Task: Create a rule from the Routing list, Task moved to a section -> Set Priority in the project AgileResolve , set the section as To-Do and set the priority of the task as  High
Action: Mouse moved to (806, 298)
Screenshot: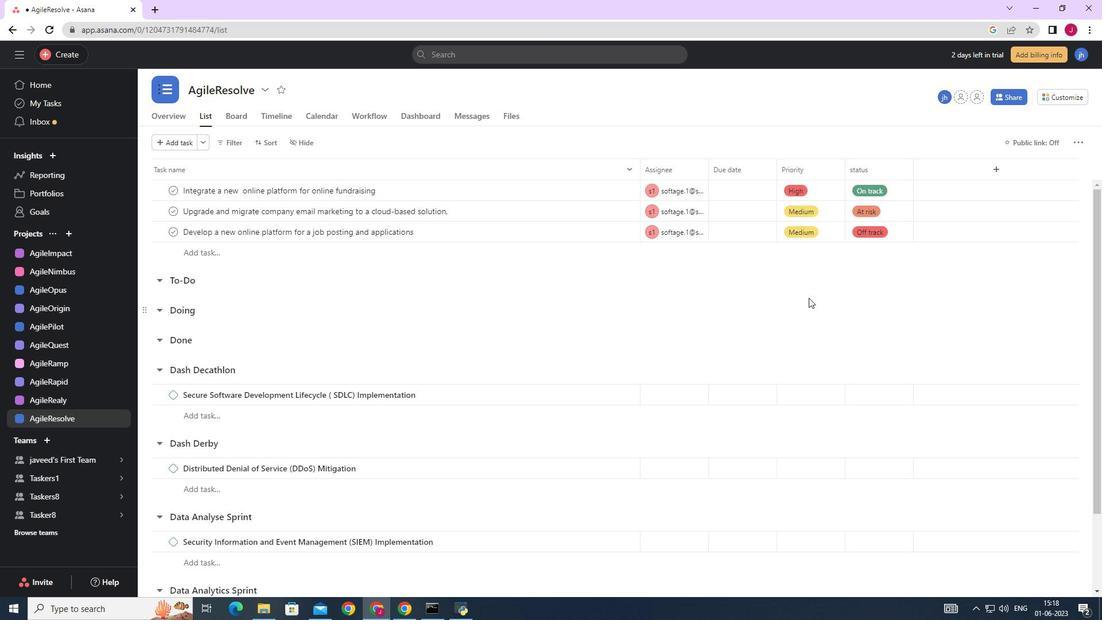 
Action: Mouse scrolled (806, 299) with delta (0, 0)
Screenshot: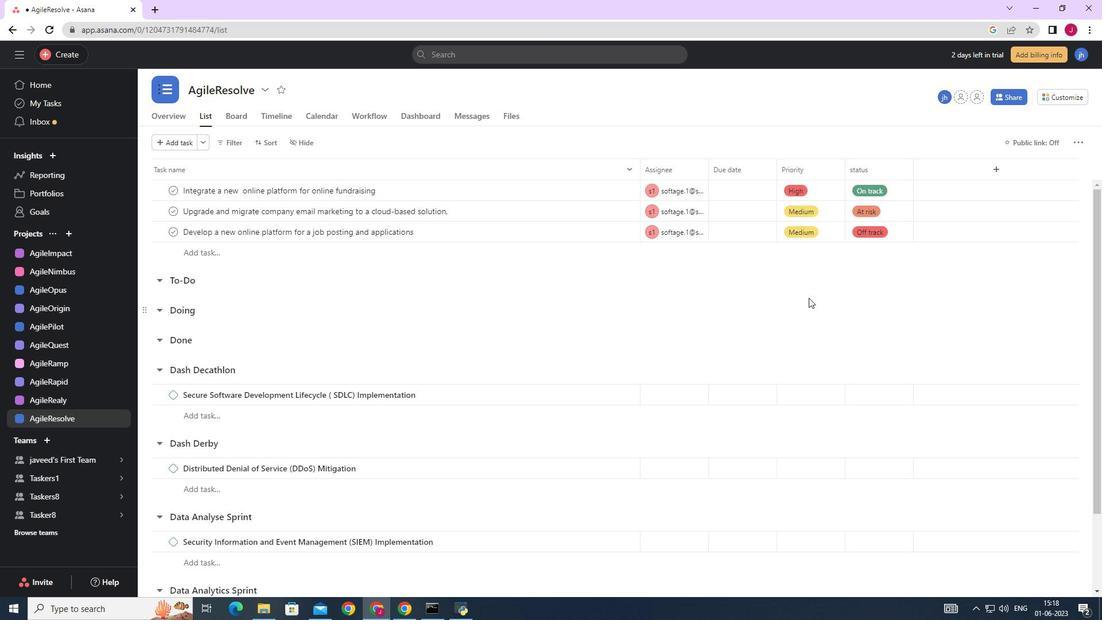 
Action: Mouse moved to (806, 298)
Screenshot: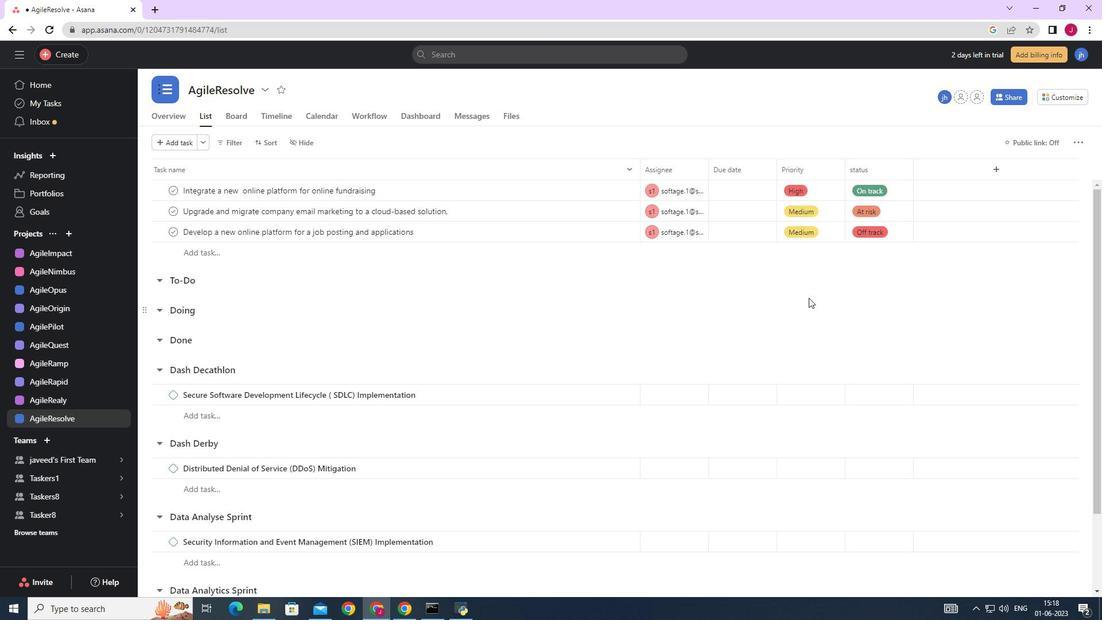 
Action: Mouse scrolled (806, 299) with delta (0, 0)
Screenshot: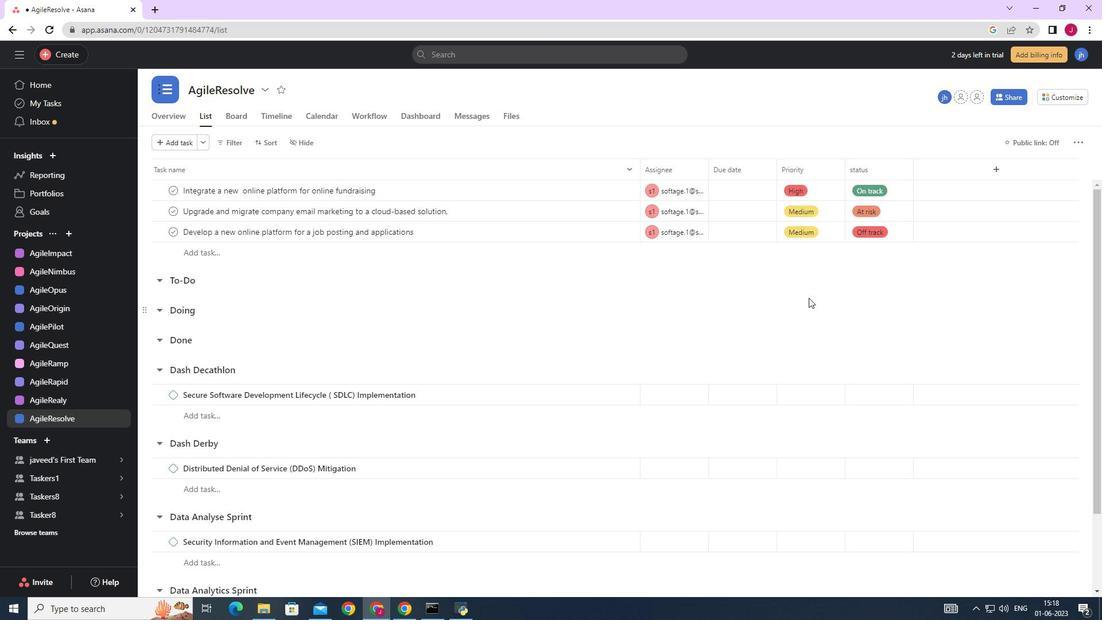 
Action: Mouse moved to (806, 295)
Screenshot: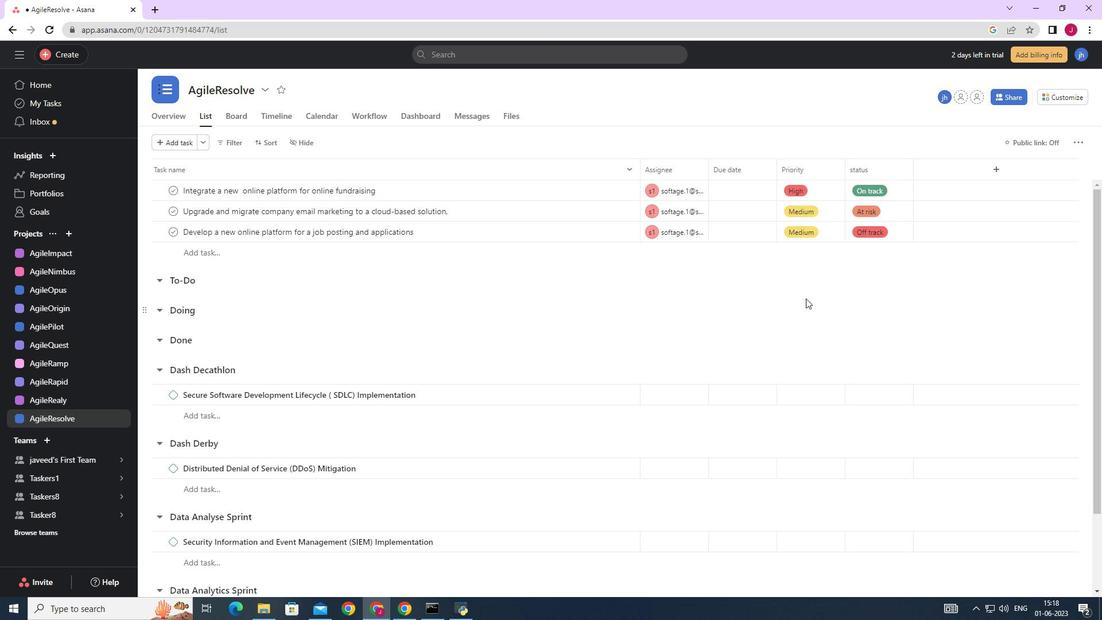 
Action: Mouse scrolled (806, 298) with delta (0, 0)
Screenshot: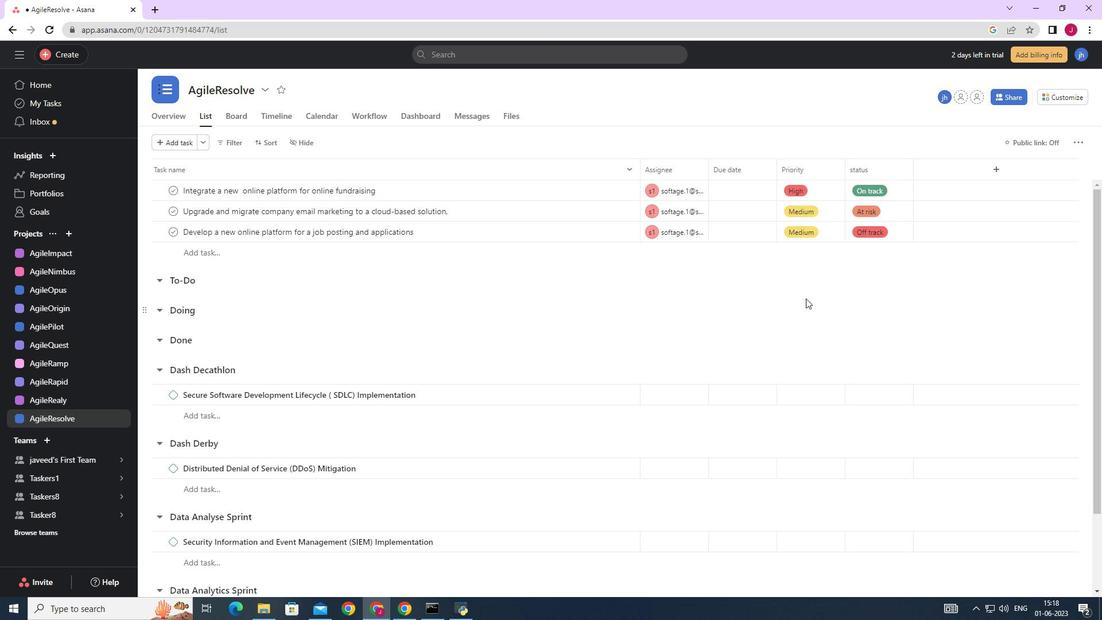
Action: Mouse moved to (817, 258)
Screenshot: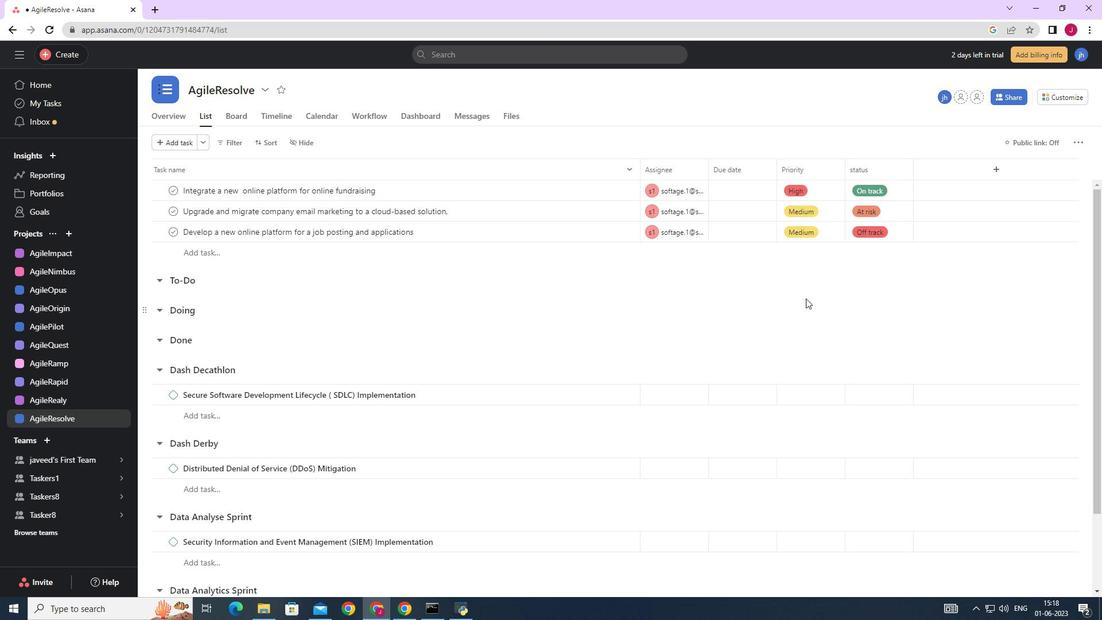 
Action: Mouse scrolled (806, 295) with delta (0, 0)
Screenshot: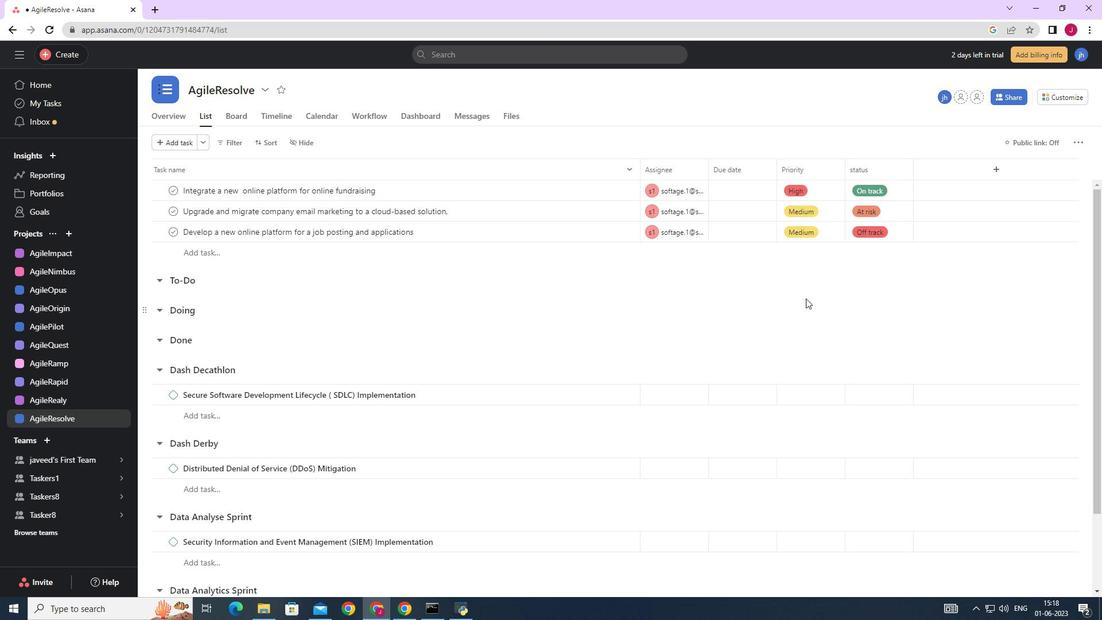 
Action: Mouse moved to (1066, 94)
Screenshot: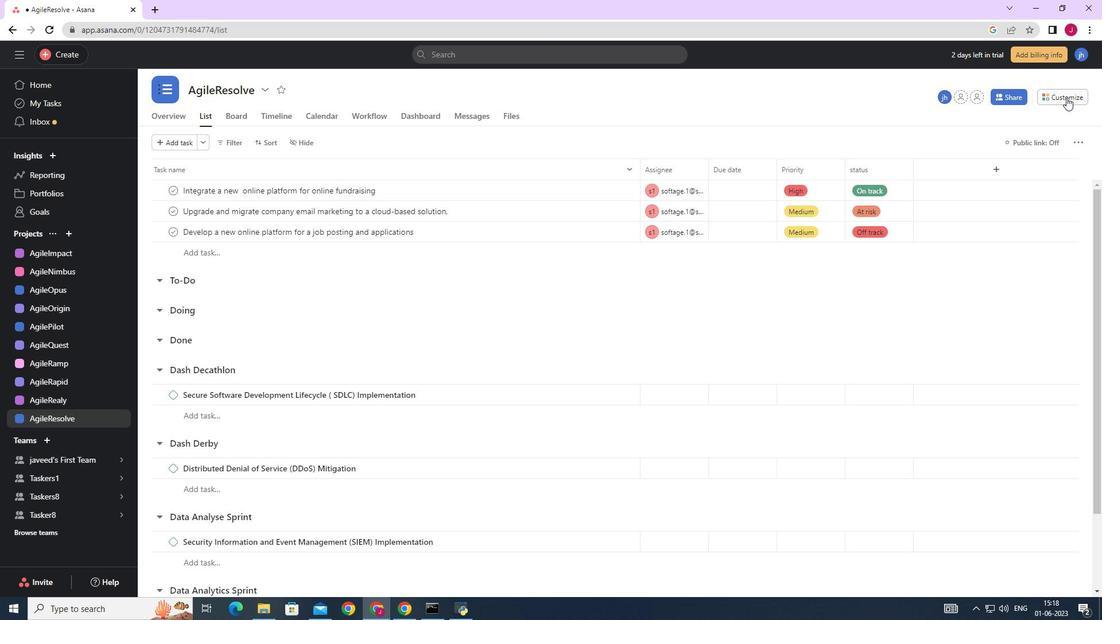 
Action: Mouse pressed left at (1066, 94)
Screenshot: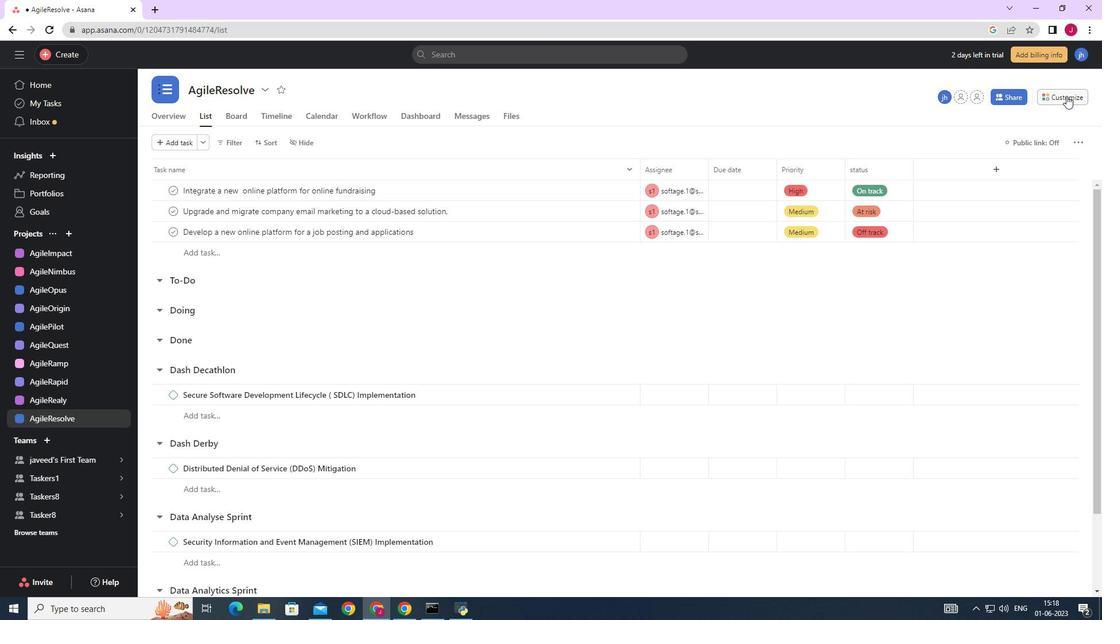 
Action: Mouse moved to (861, 240)
Screenshot: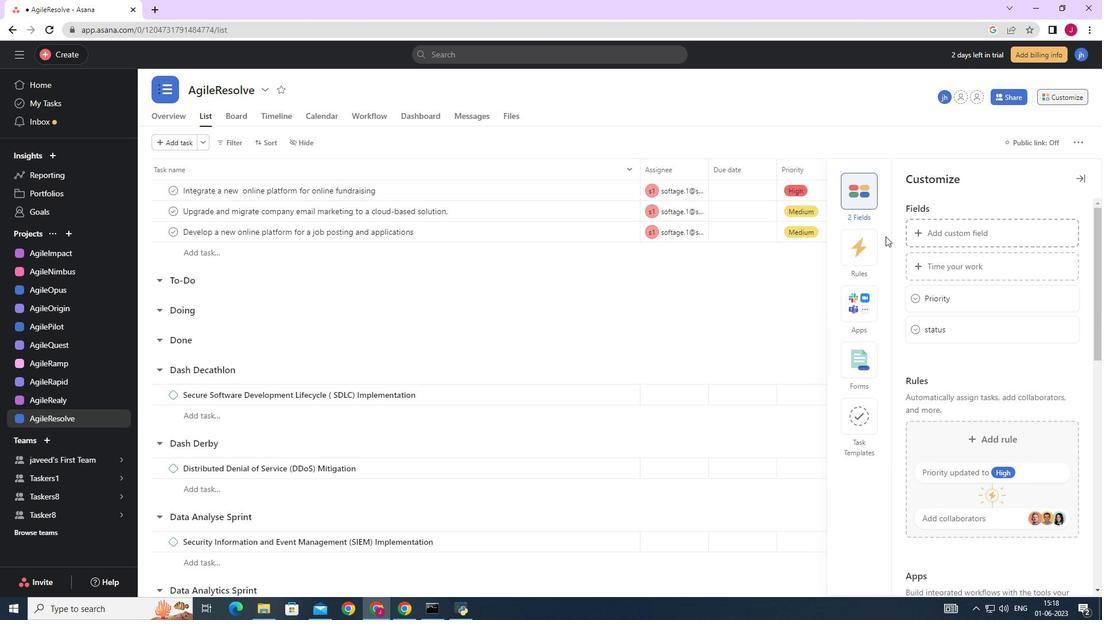 
Action: Mouse pressed left at (861, 240)
Screenshot: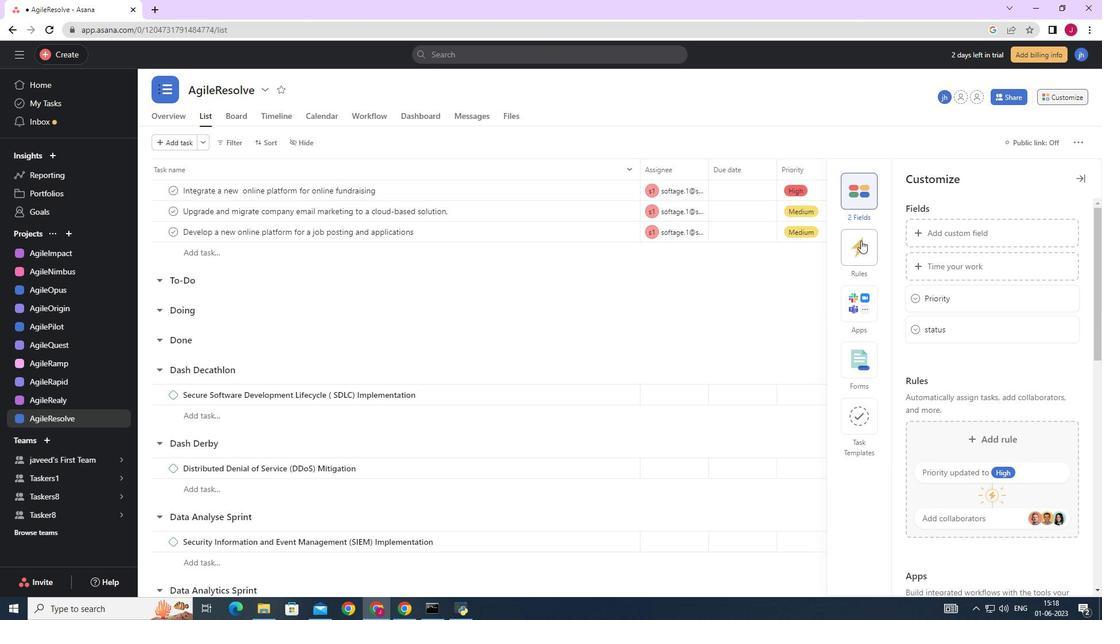 
Action: Mouse moved to (943, 258)
Screenshot: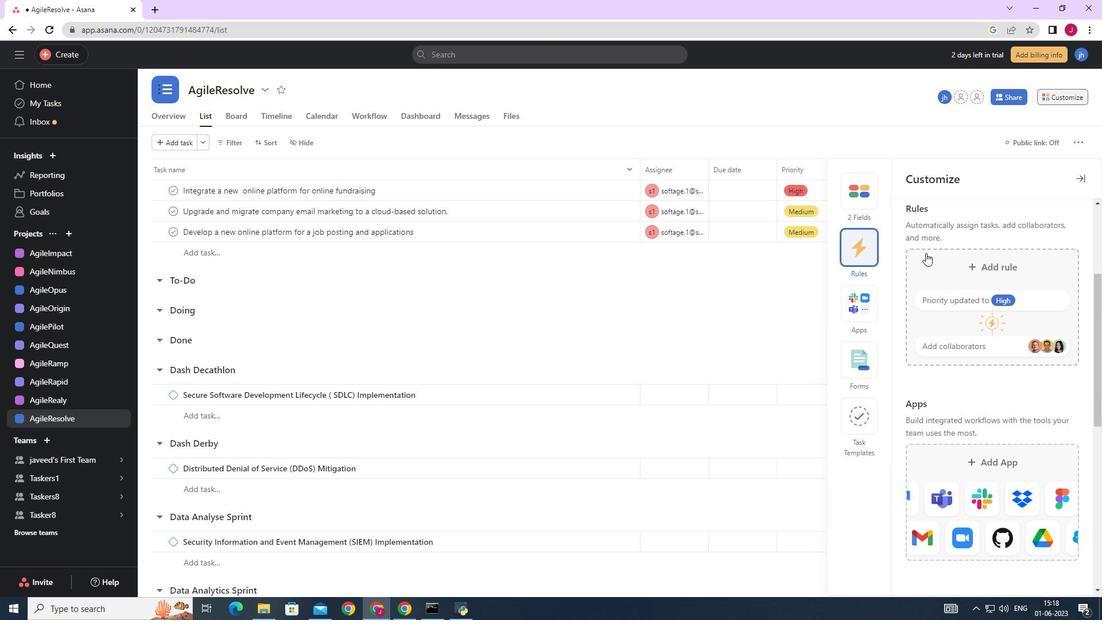 
Action: Mouse pressed left at (943, 258)
Screenshot: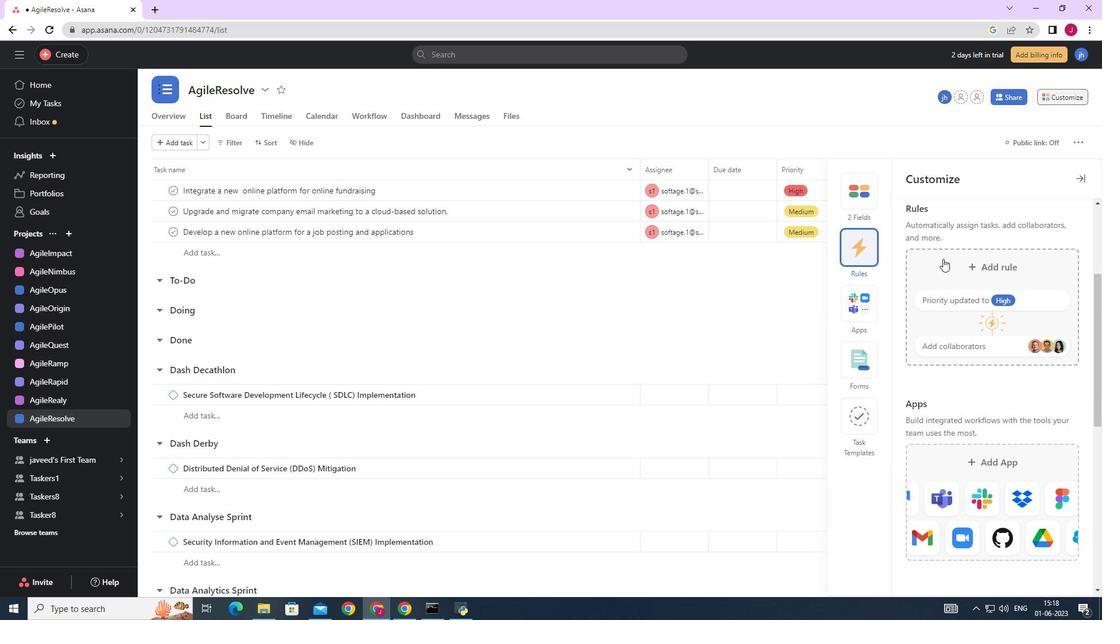 
Action: Mouse moved to (237, 149)
Screenshot: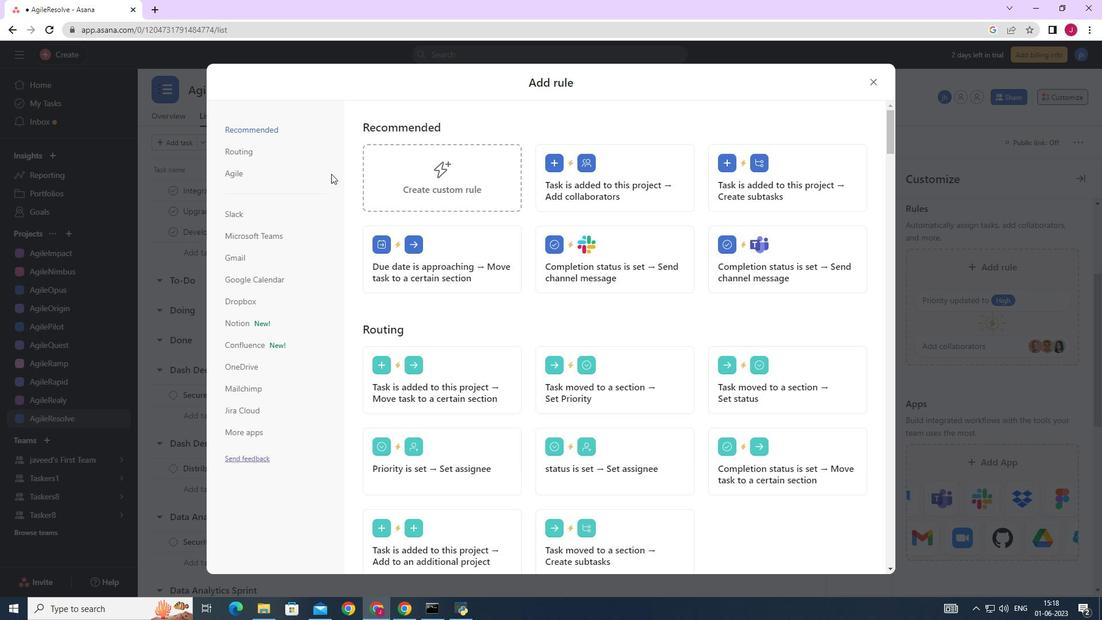 
Action: Mouse pressed left at (237, 149)
Screenshot: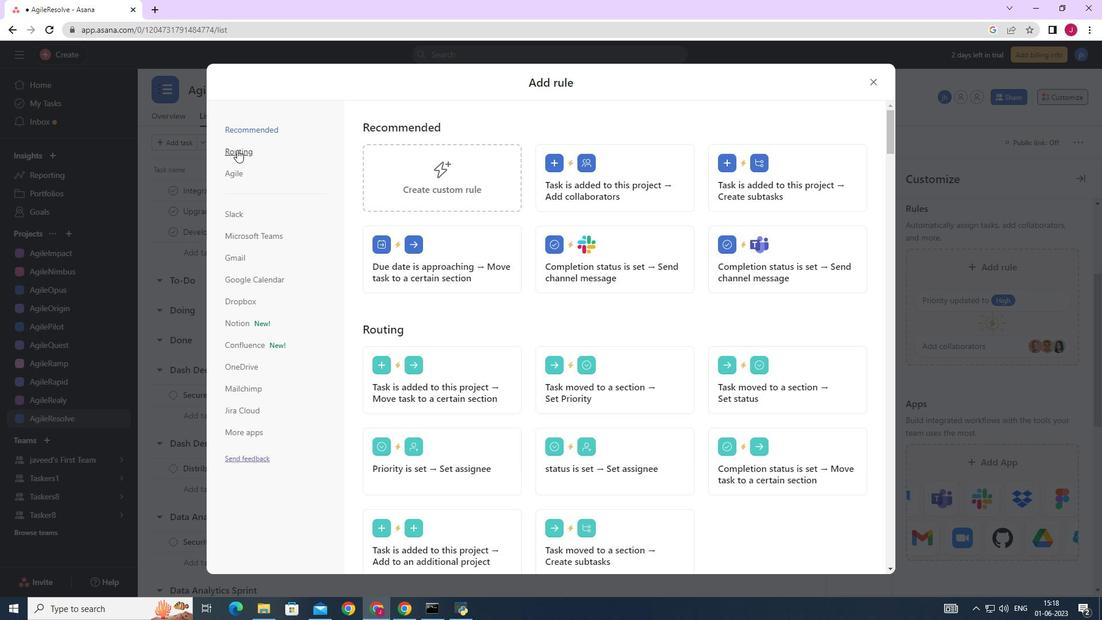 
Action: Mouse moved to (647, 178)
Screenshot: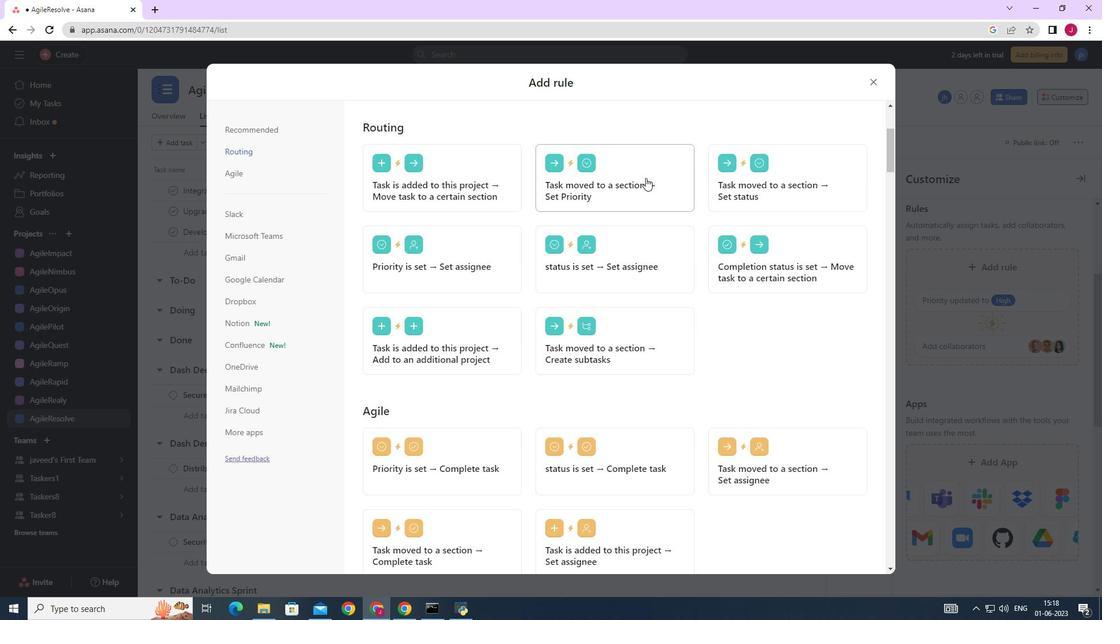 
Action: Mouse pressed left at (647, 178)
Screenshot: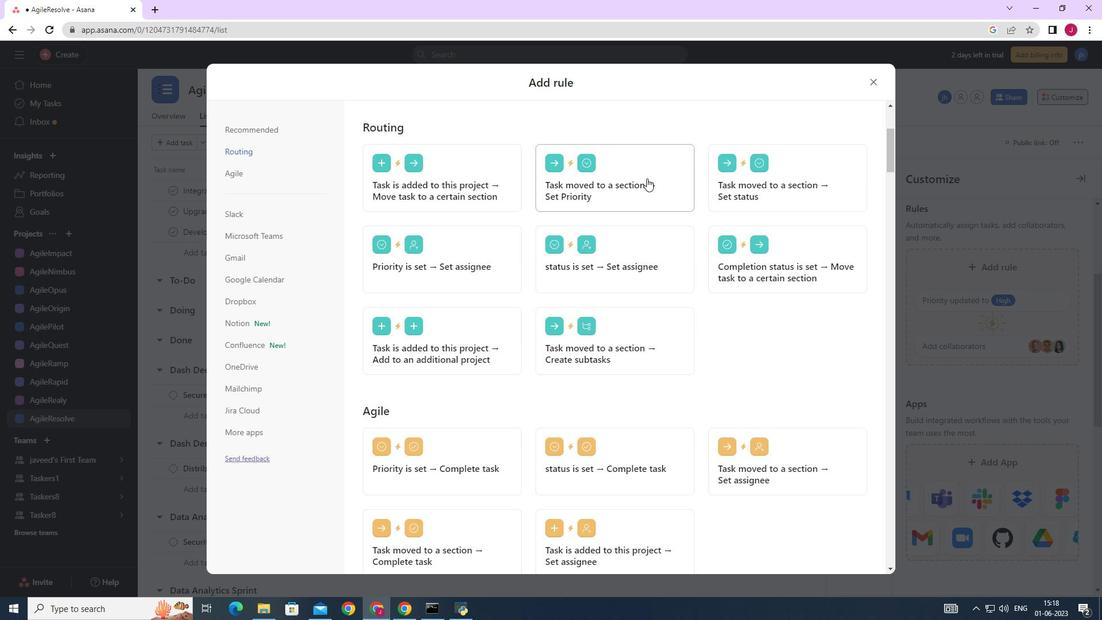 
Action: Mouse moved to (483, 303)
Screenshot: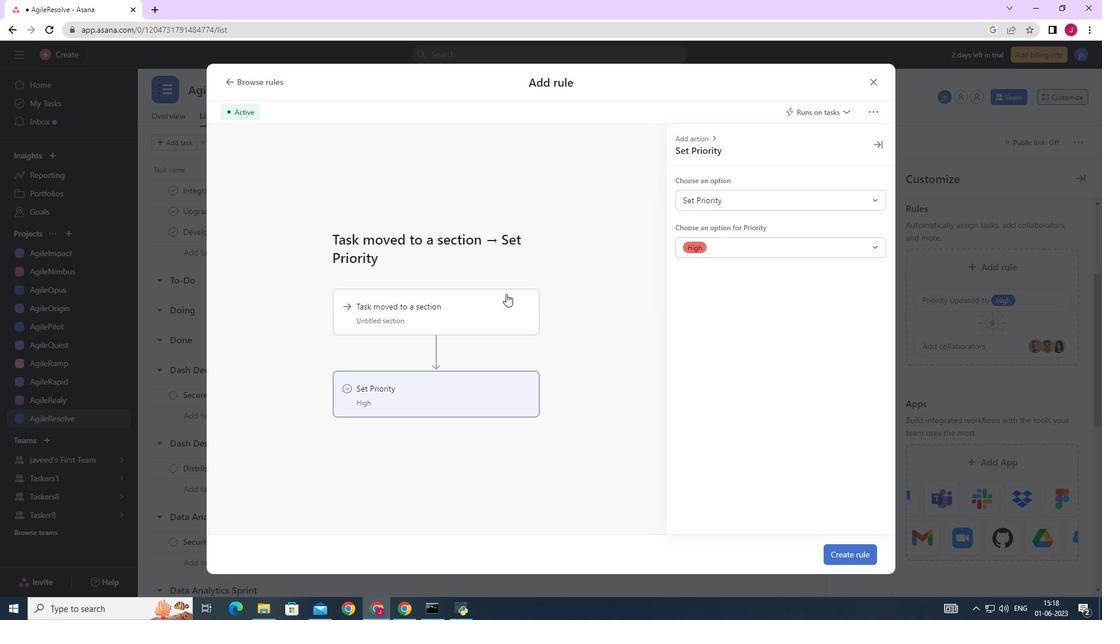 
Action: Mouse pressed left at (483, 303)
Screenshot: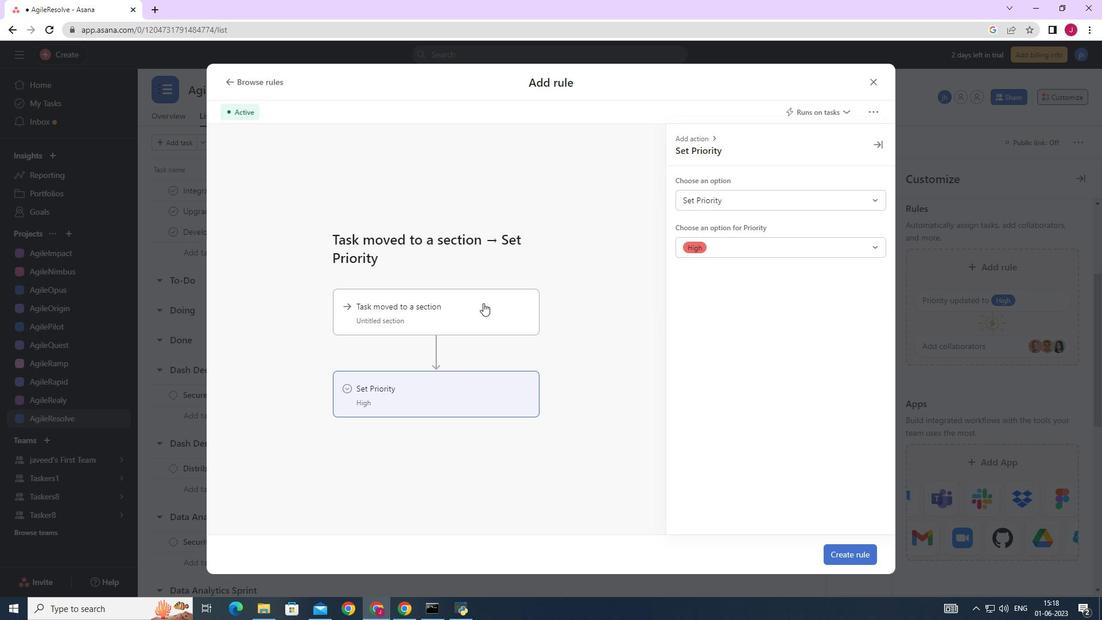 
Action: Mouse moved to (706, 199)
Screenshot: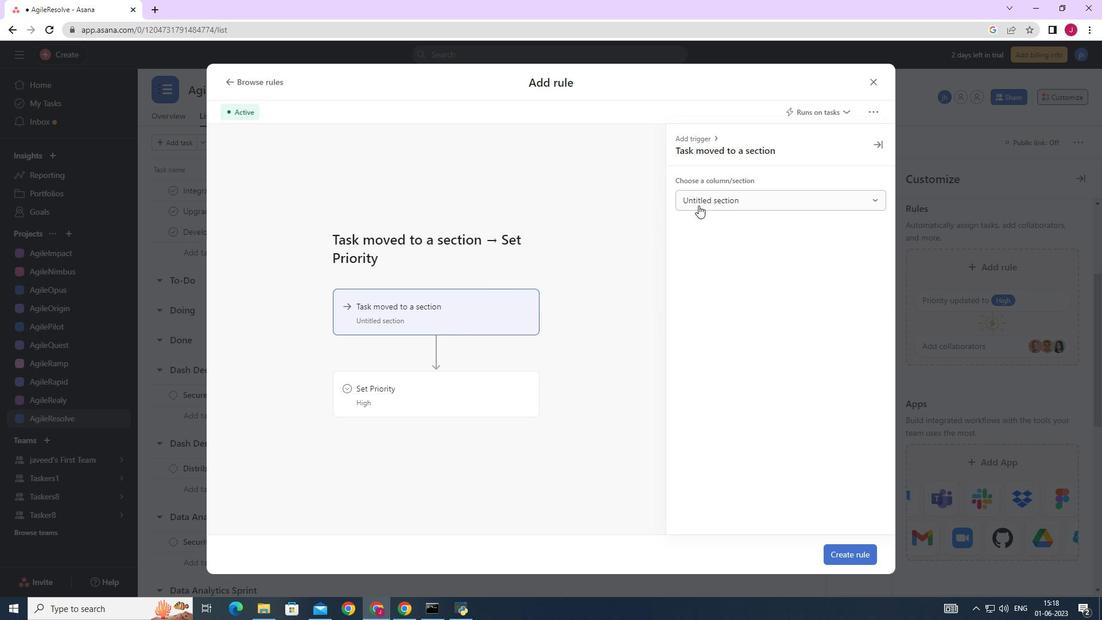 
Action: Mouse pressed left at (706, 199)
Screenshot: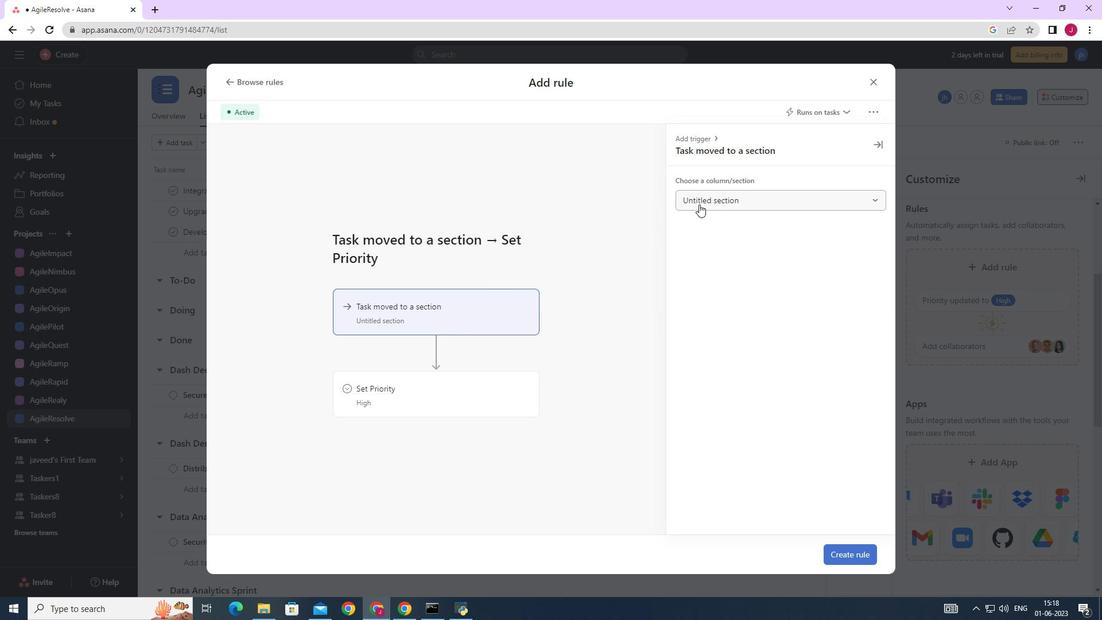 
Action: Mouse moved to (710, 249)
Screenshot: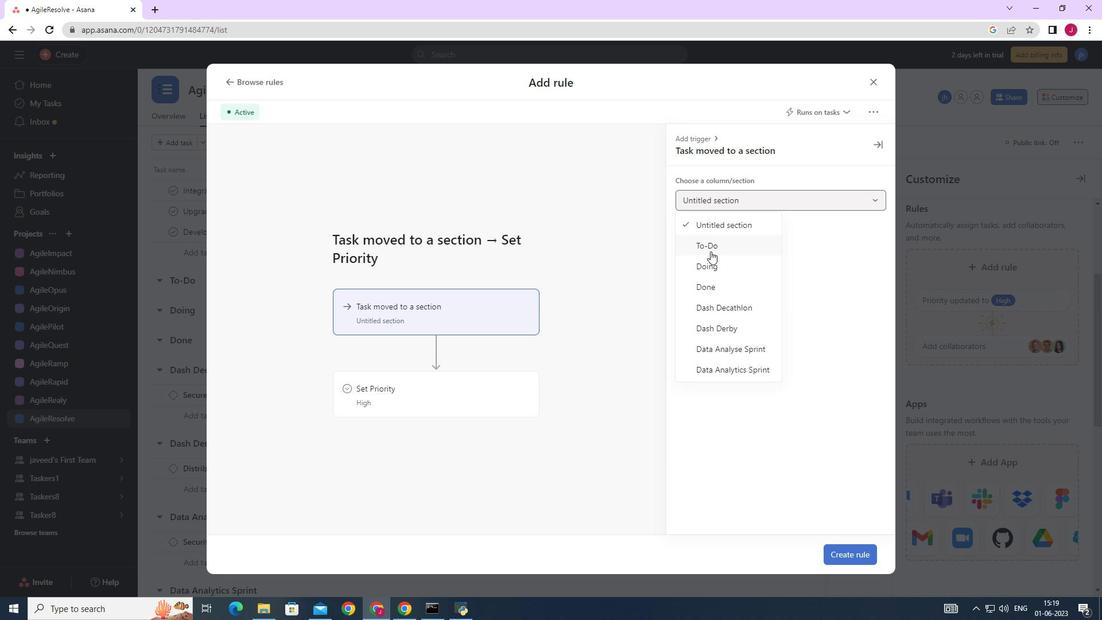 
Action: Mouse pressed left at (710, 249)
Screenshot: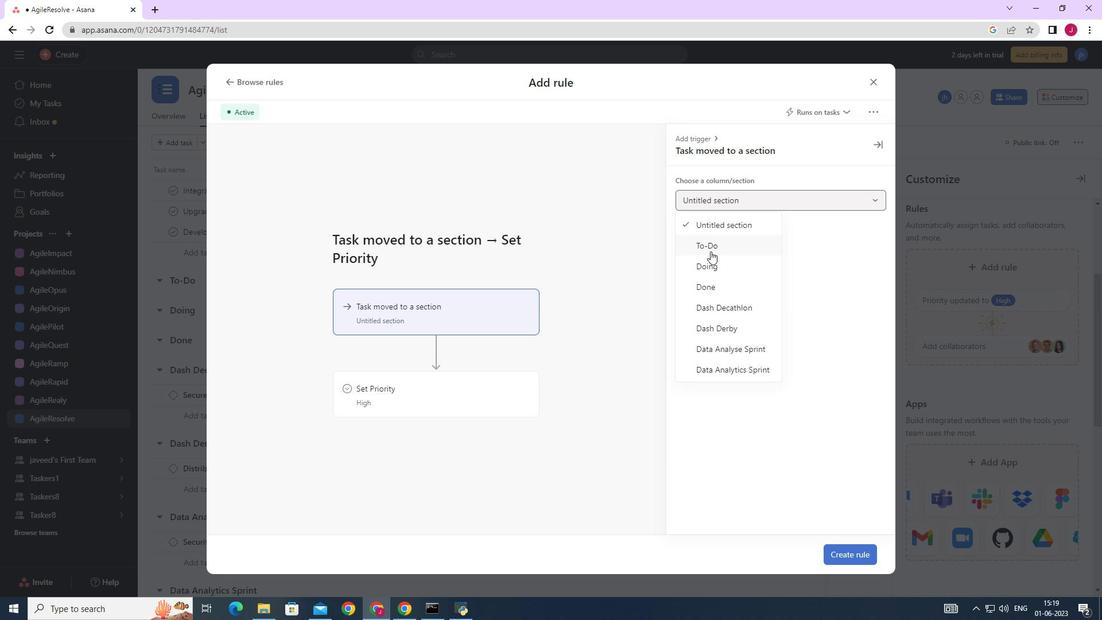 
Action: Mouse moved to (426, 392)
Screenshot: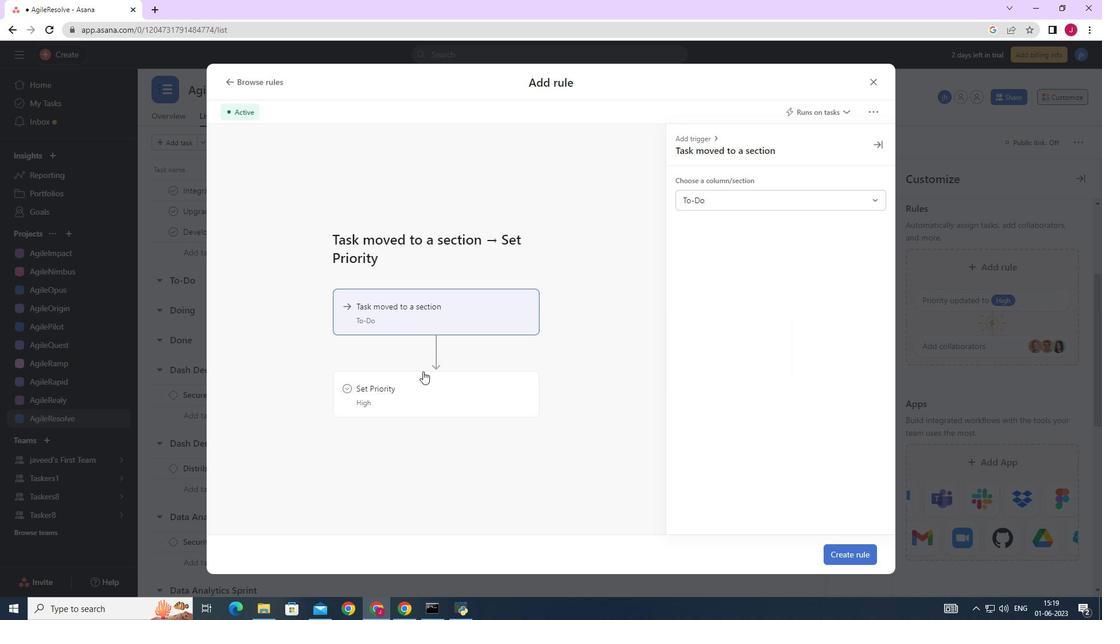 
Action: Mouse pressed left at (426, 392)
Screenshot: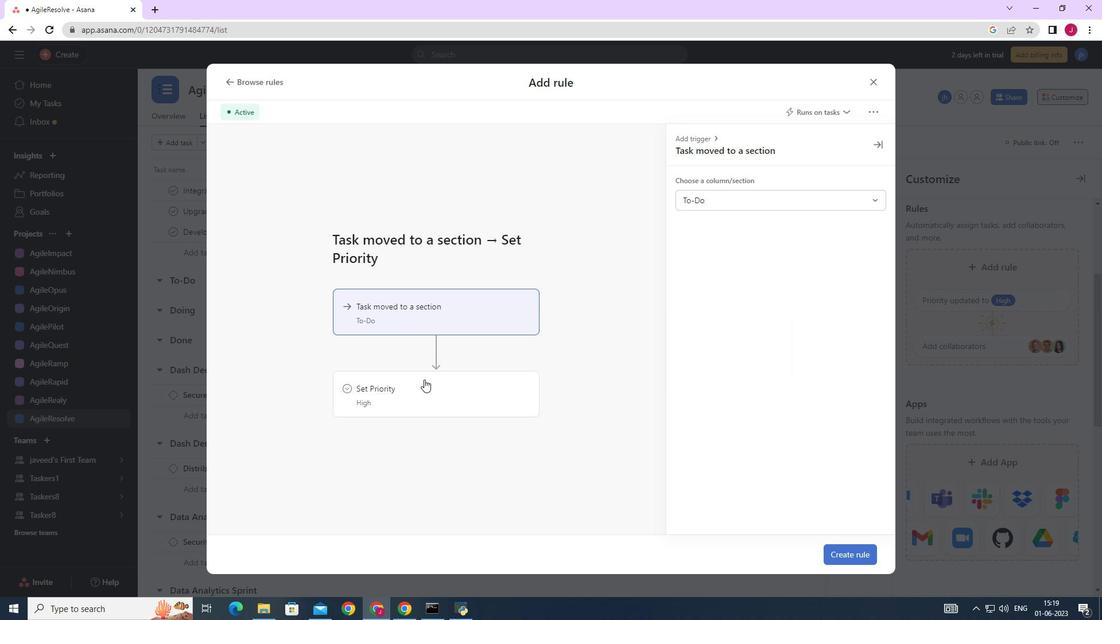 
Action: Mouse moved to (704, 200)
Screenshot: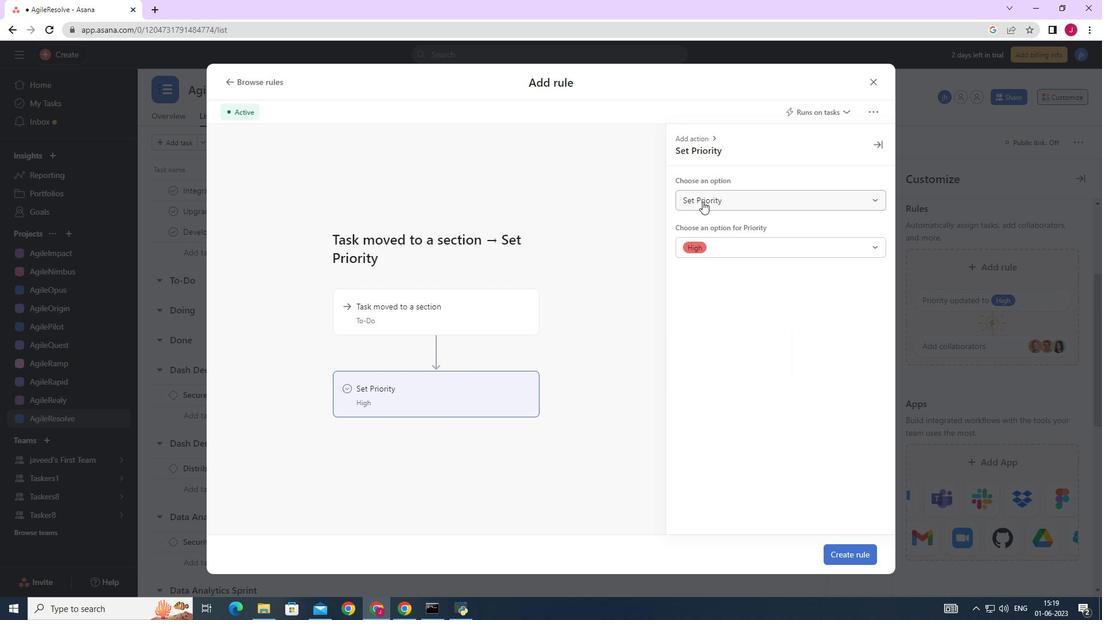 
Action: Mouse pressed left at (704, 200)
Screenshot: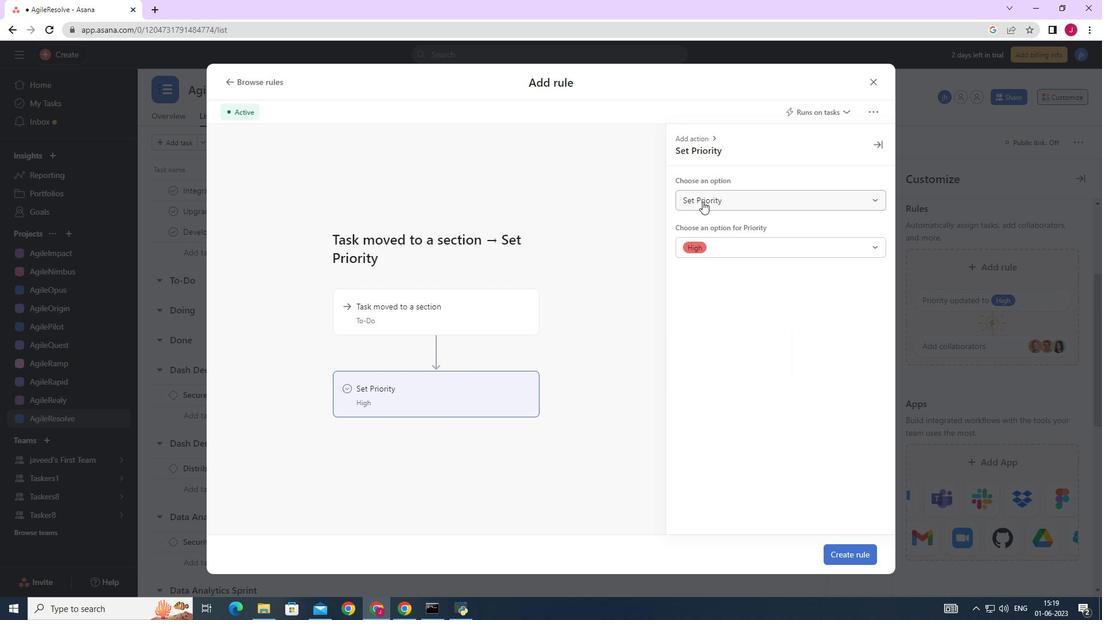 
Action: Mouse moved to (707, 222)
Screenshot: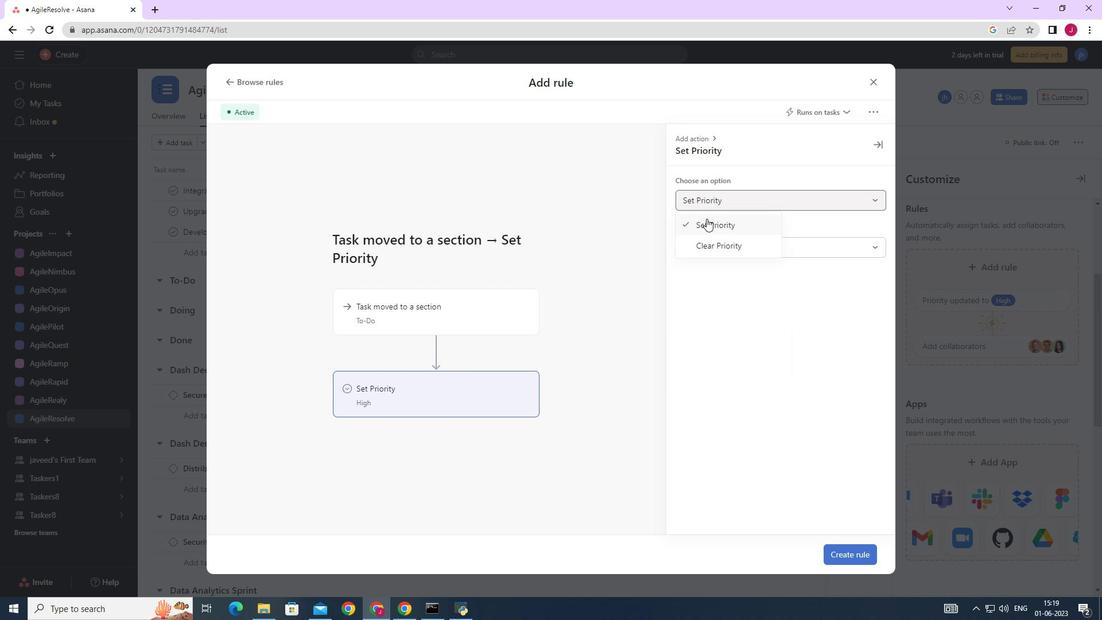 
Action: Mouse pressed left at (707, 222)
Screenshot: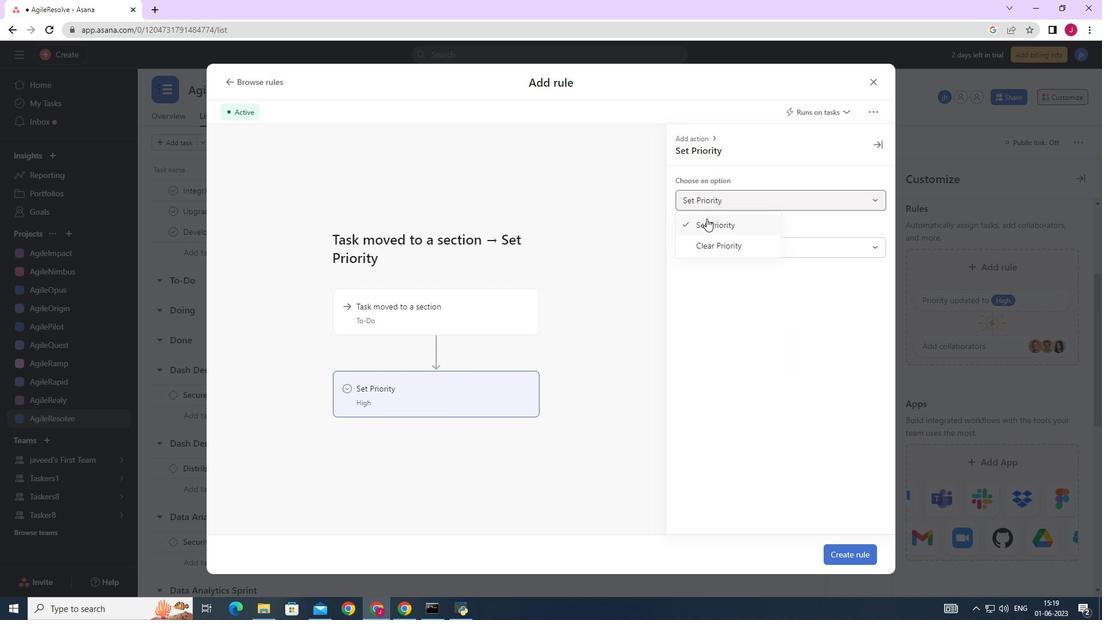 
Action: Mouse moved to (692, 247)
Screenshot: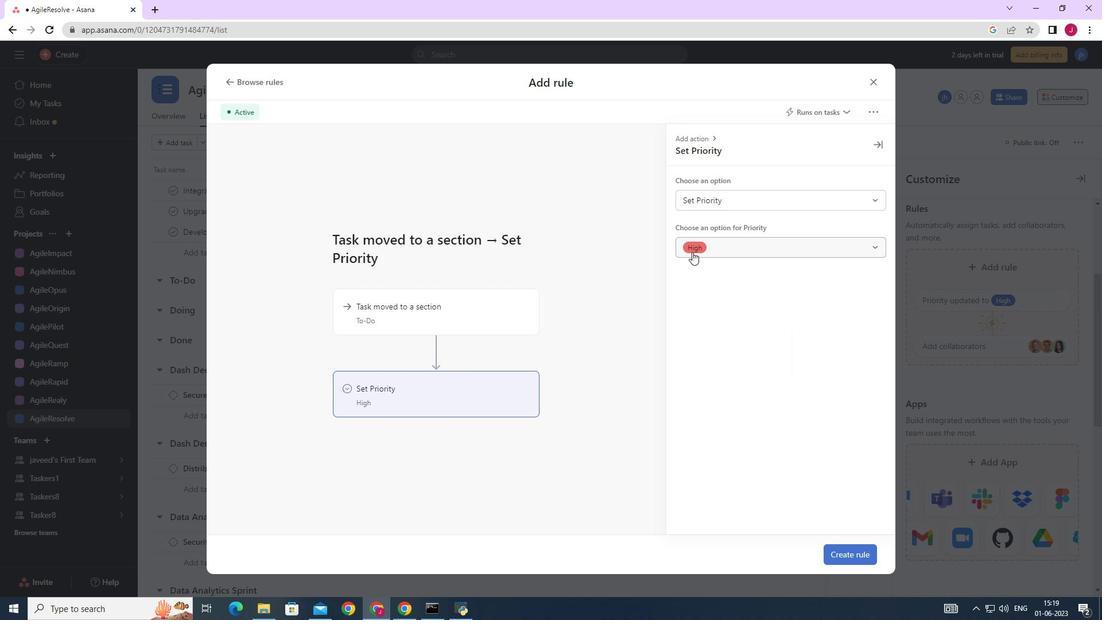 
Action: Mouse pressed left at (692, 247)
Screenshot: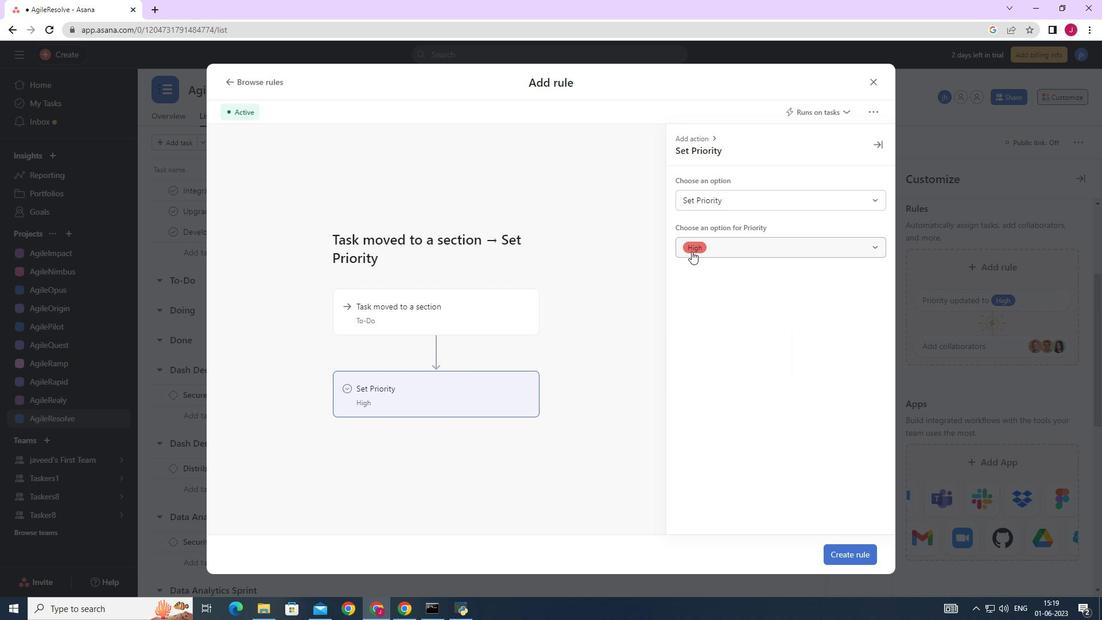 
Action: Mouse moved to (702, 265)
Screenshot: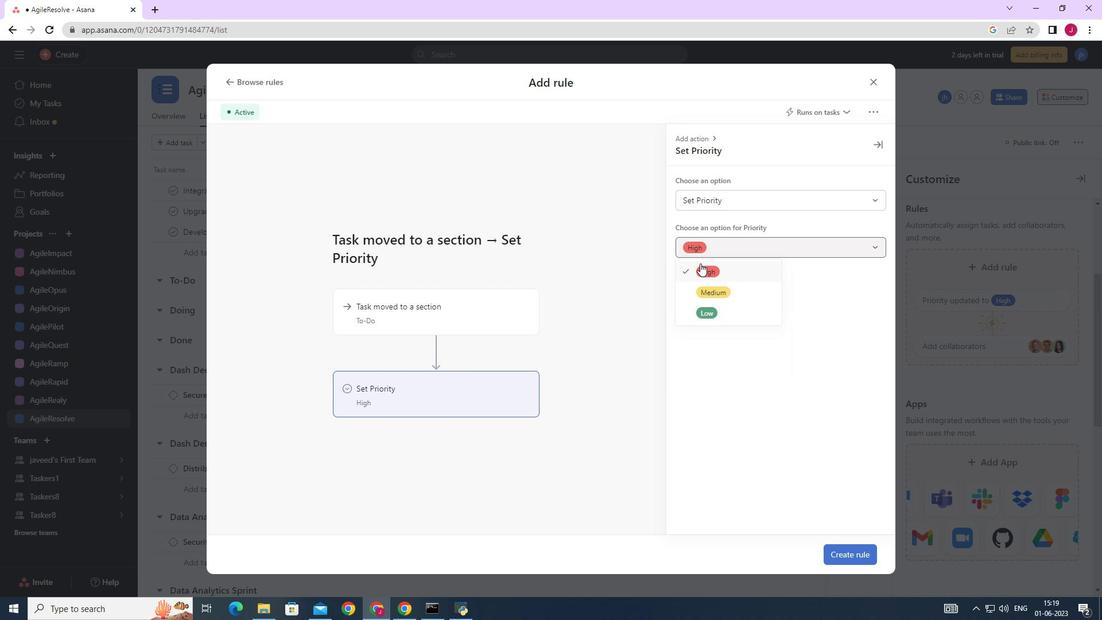 
Action: Mouse pressed left at (702, 265)
Screenshot: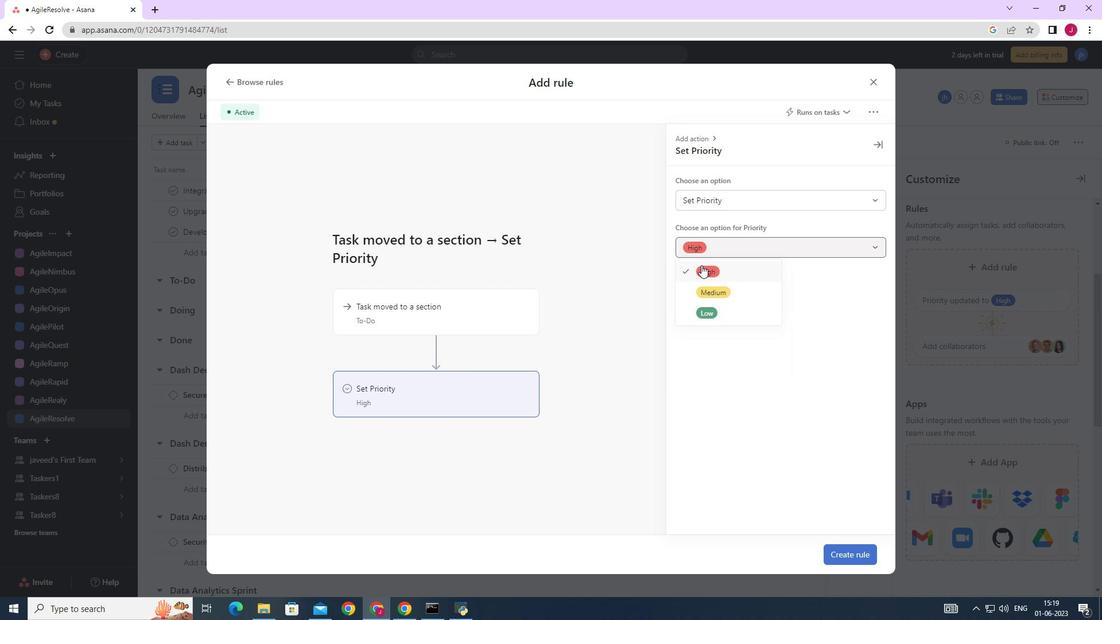 
Action: Mouse moved to (836, 556)
Screenshot: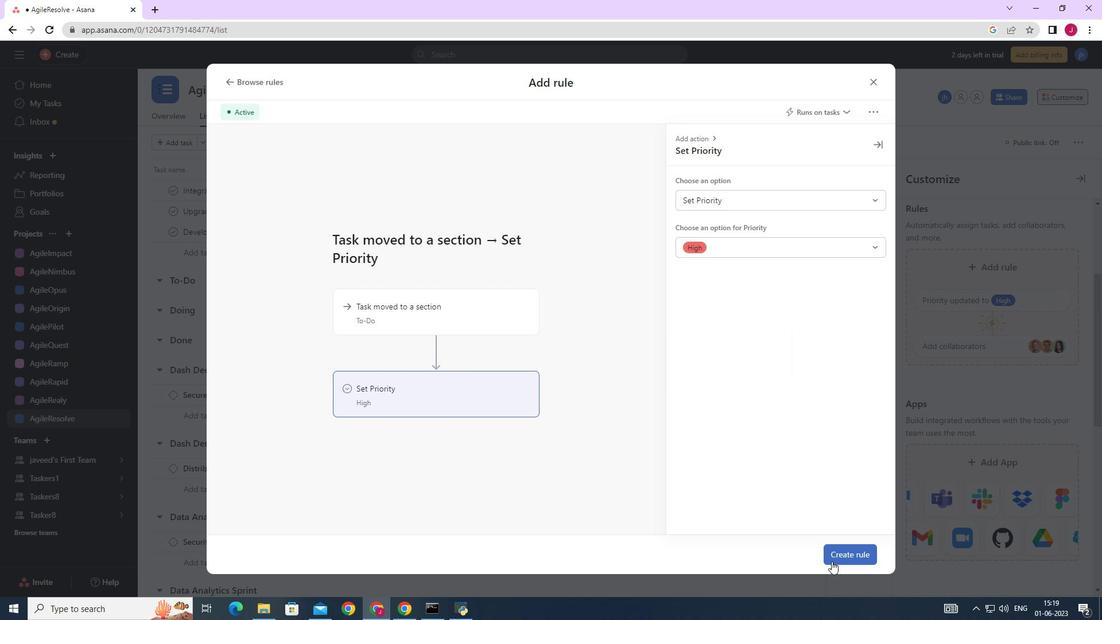 
Action: Mouse pressed left at (836, 556)
Screenshot: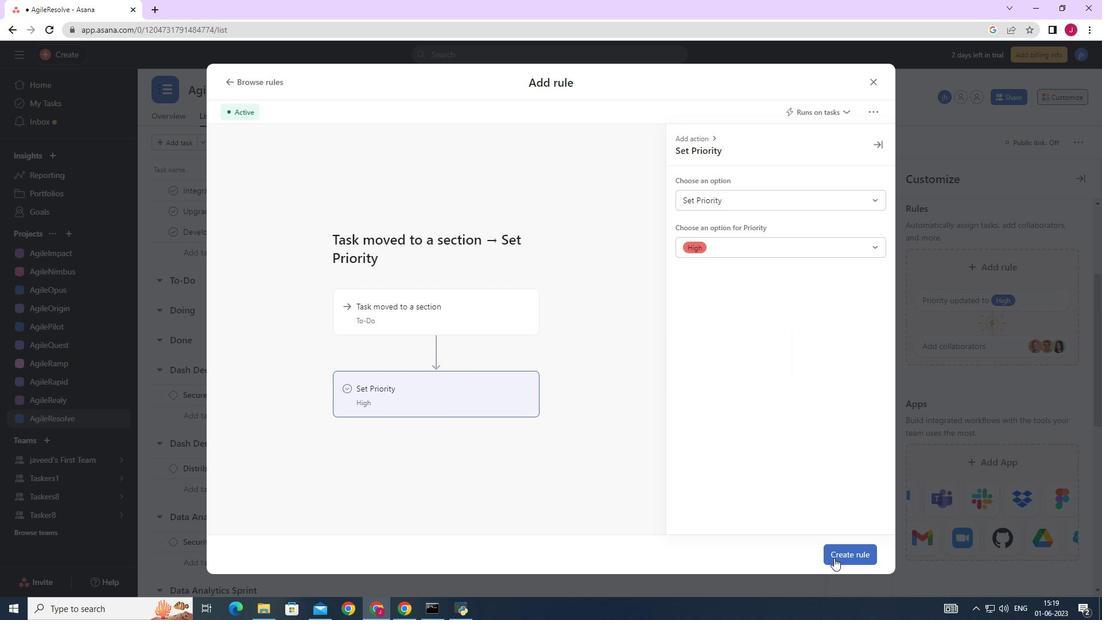 
Action: Mouse moved to (697, 157)
Screenshot: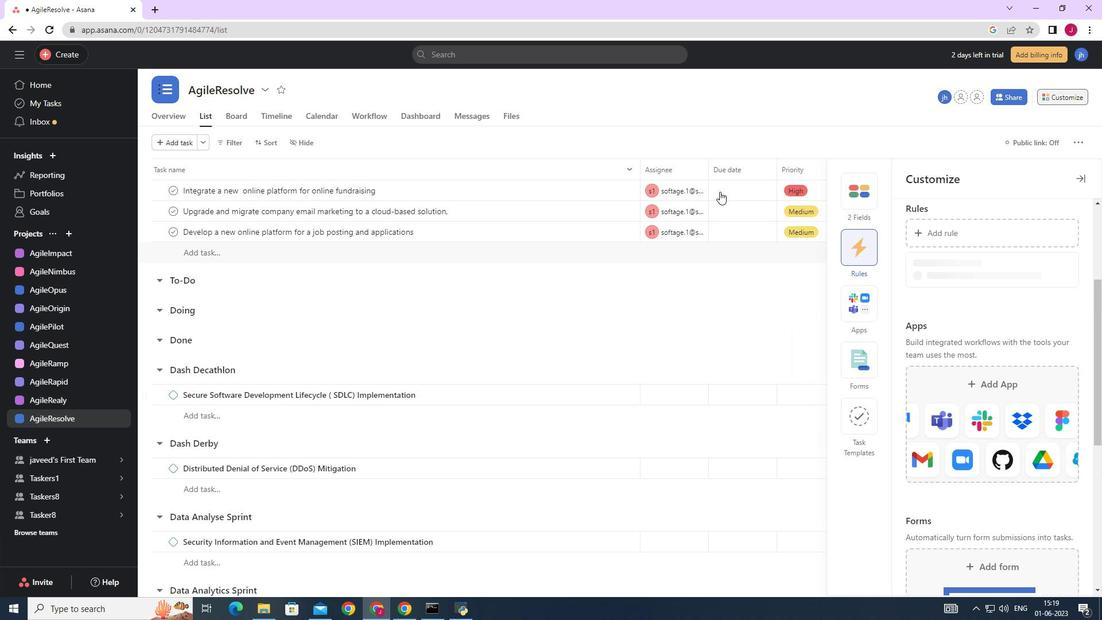 
